 Task: Create a sub task Design and Implement Solution for the task  Implement a new cloud-based procurement management system for a company in the project ArtisanBridge , assign it to team member softage.4@softage.net and update the status of the sub task to  At Risk , set the priority of the sub task to Medium
Action: Mouse moved to (456, 214)
Screenshot: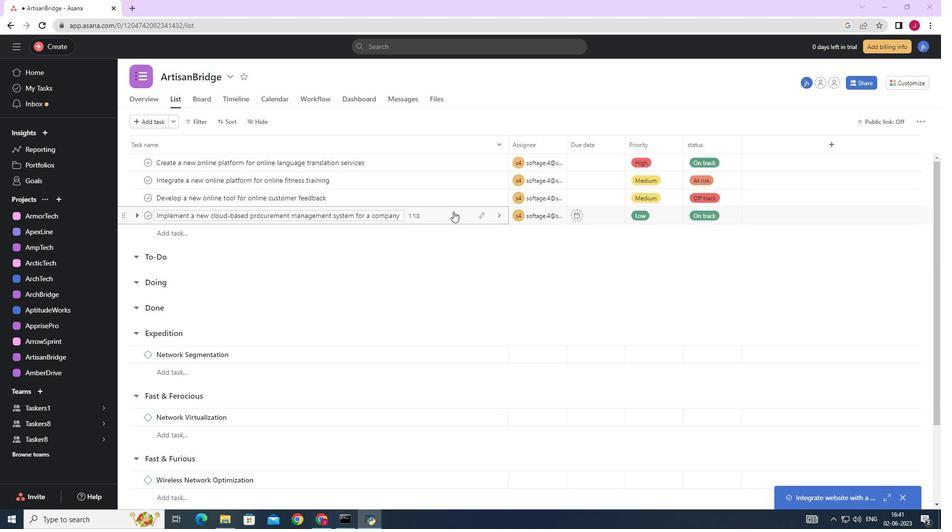 
Action: Mouse pressed left at (456, 214)
Screenshot: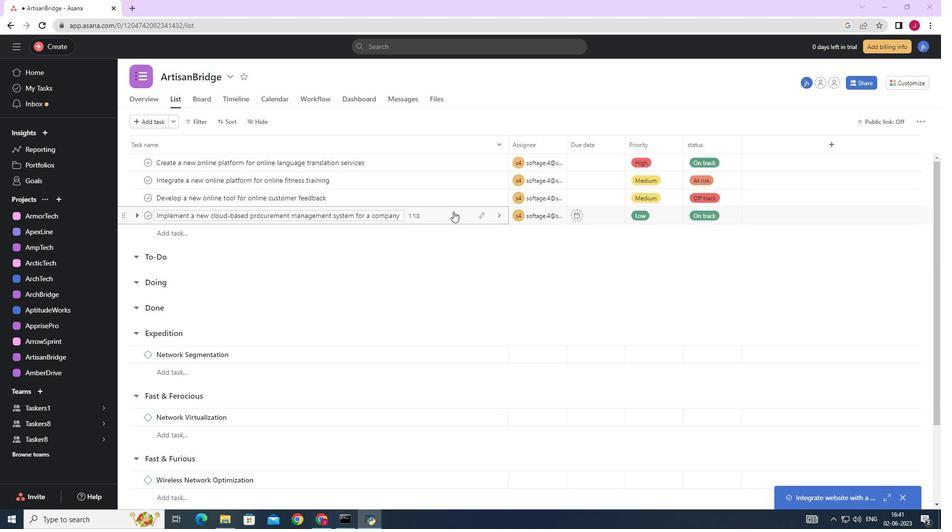 
Action: Mouse moved to (712, 323)
Screenshot: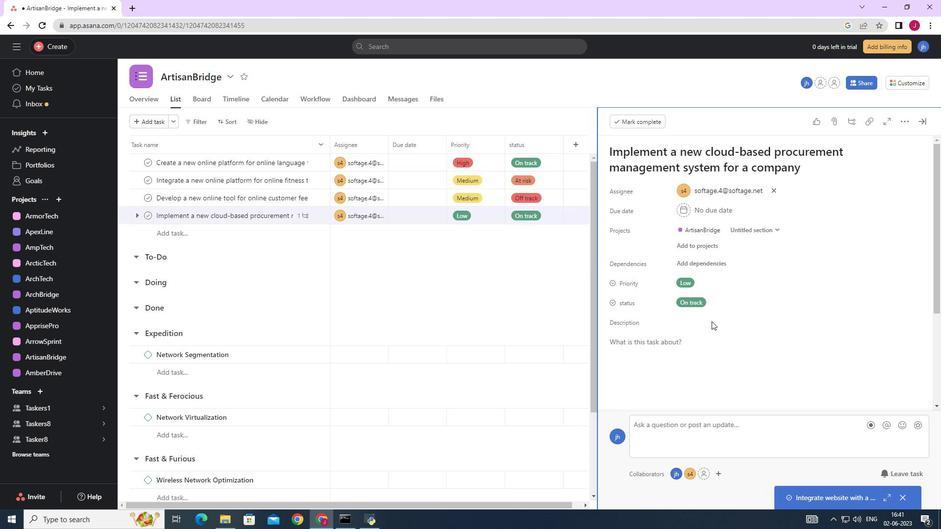 
Action: Mouse scrolled (712, 323) with delta (0, 0)
Screenshot: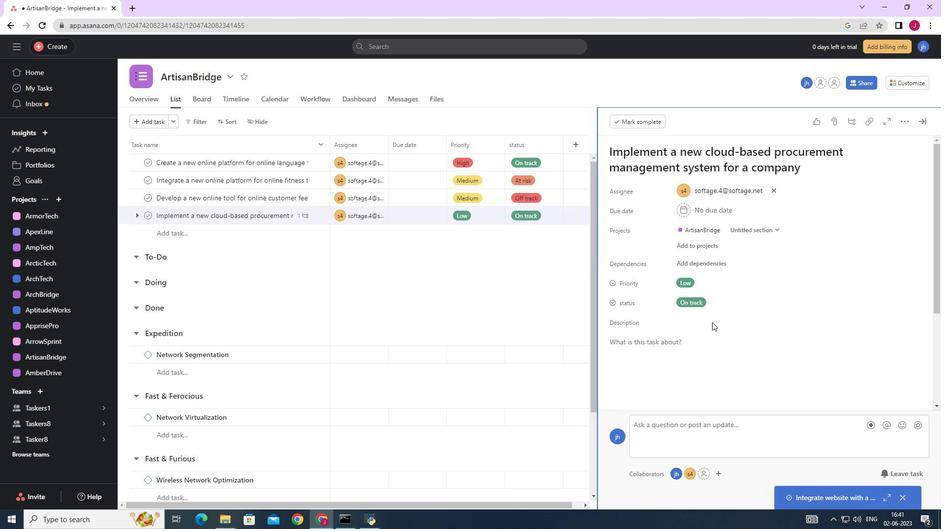 
Action: Mouse scrolled (712, 323) with delta (0, 0)
Screenshot: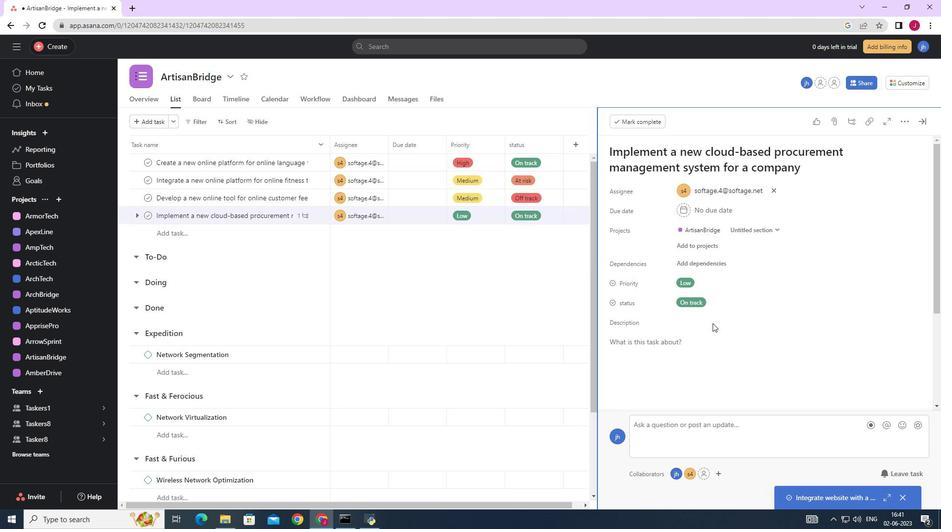 
Action: Mouse scrolled (712, 323) with delta (0, 0)
Screenshot: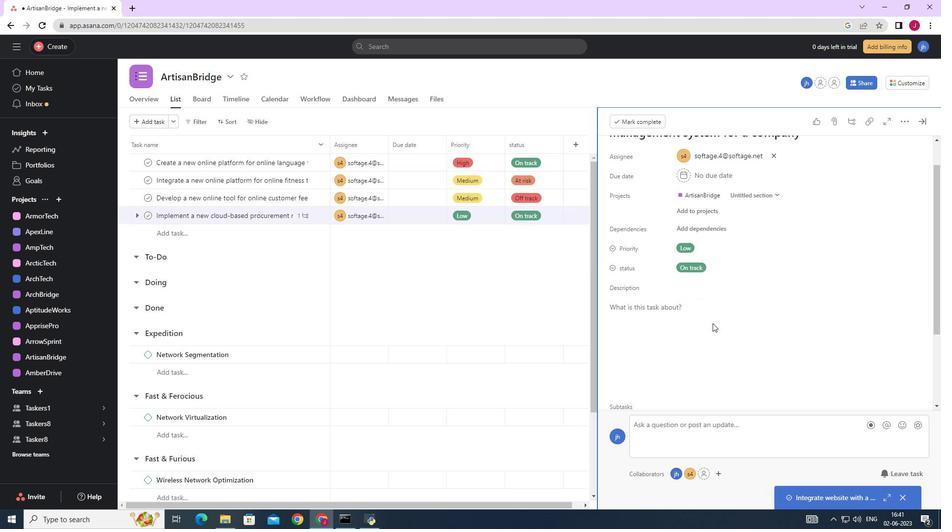 
Action: Mouse scrolled (712, 323) with delta (0, 0)
Screenshot: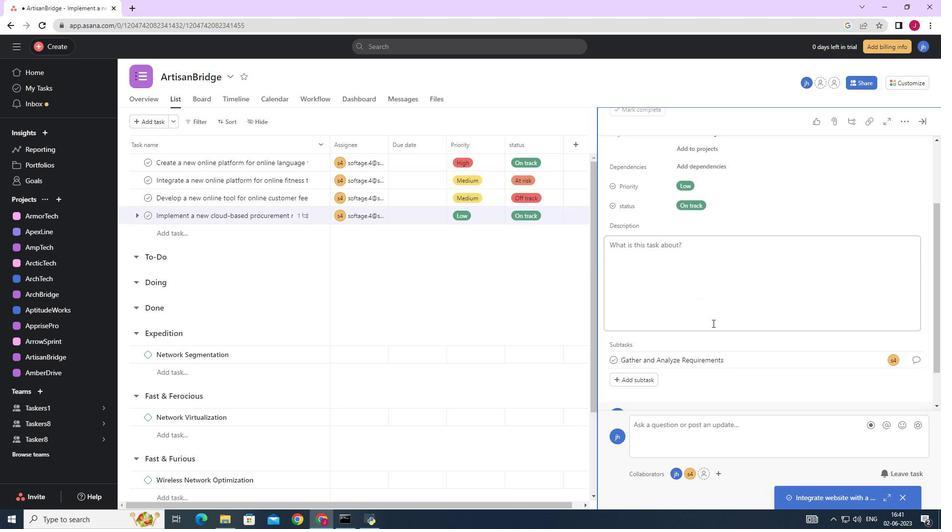 
Action: Mouse moved to (637, 330)
Screenshot: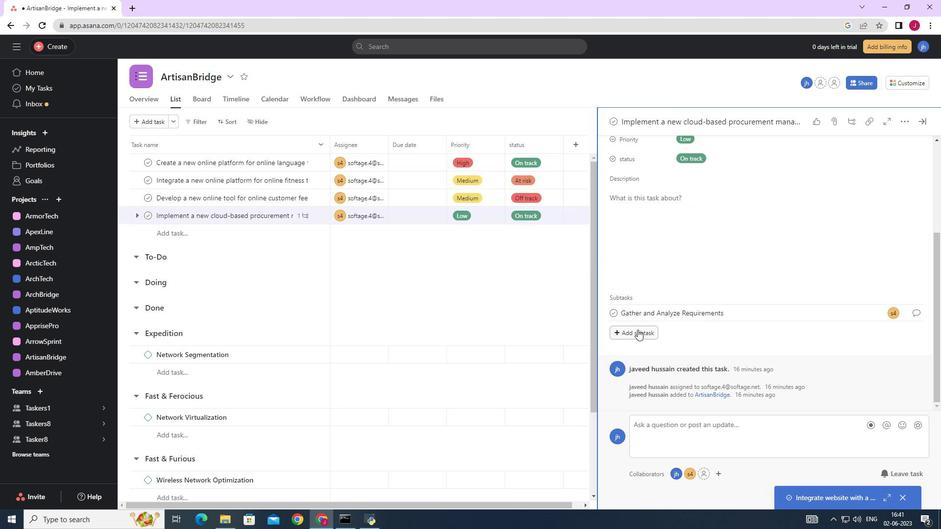 
Action: Mouse pressed left at (637, 330)
Screenshot: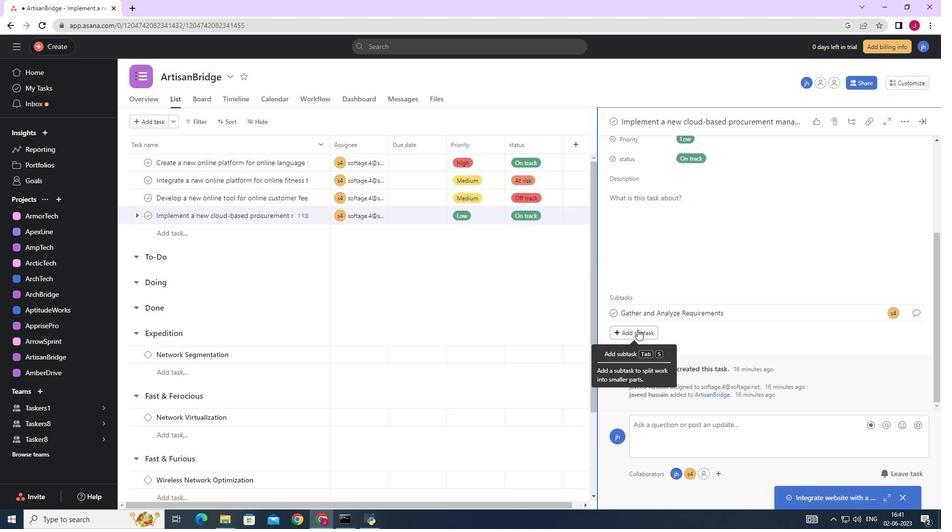 
Action: Mouse moved to (637, 312)
Screenshot: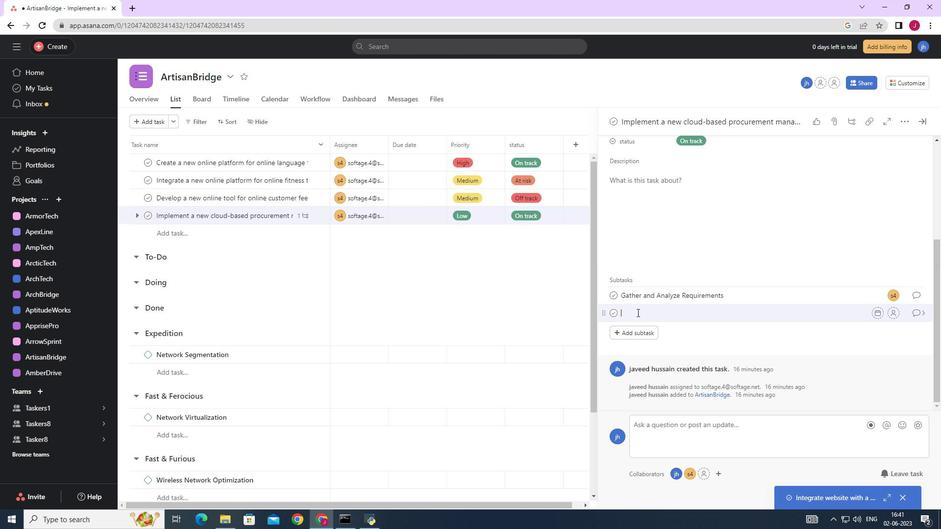 
Action: Key pressed <Key.caps_lock>D<Key.caps_lock>esign<Key.space>and<Key.space><Key.caps_lock>I<Key.caps_lock>mplementation<Key.space><Key.caps_lock>S<Key.caps_lock>olution
Screenshot: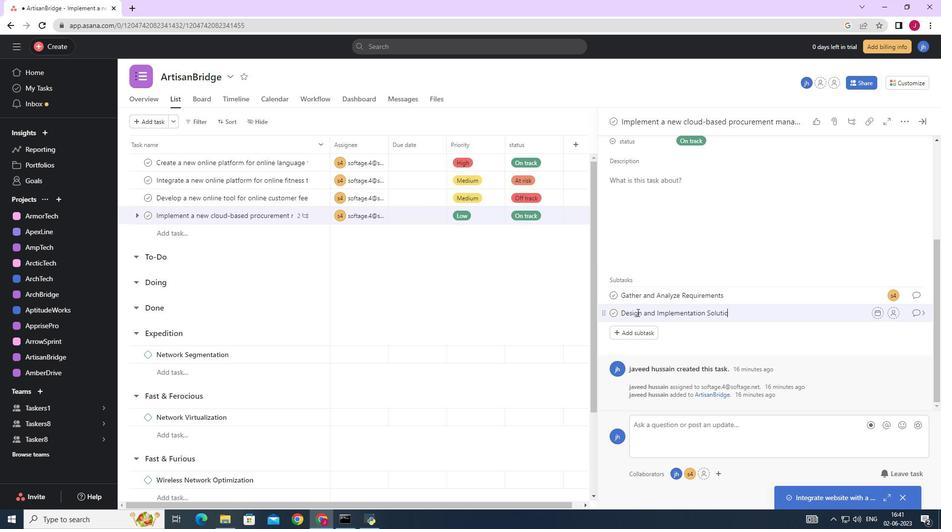 
Action: Mouse moved to (895, 315)
Screenshot: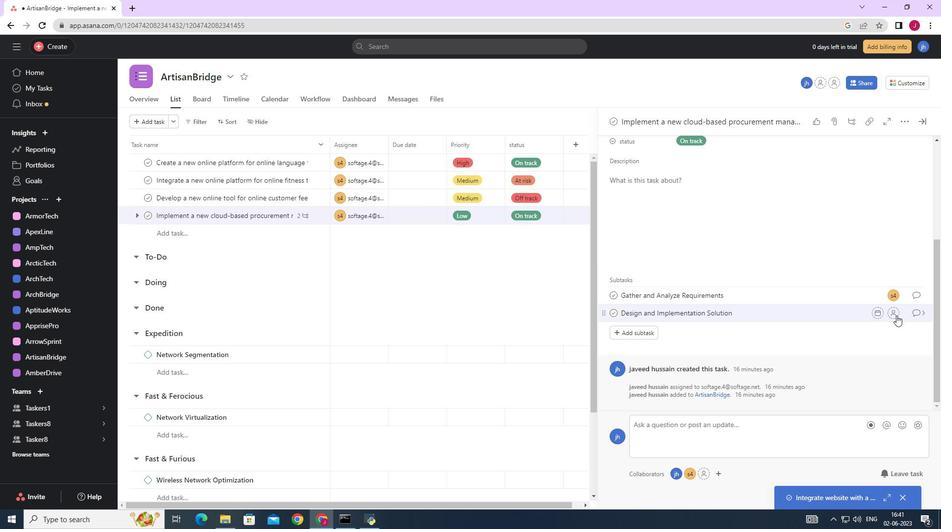
Action: Mouse pressed left at (895, 315)
Screenshot: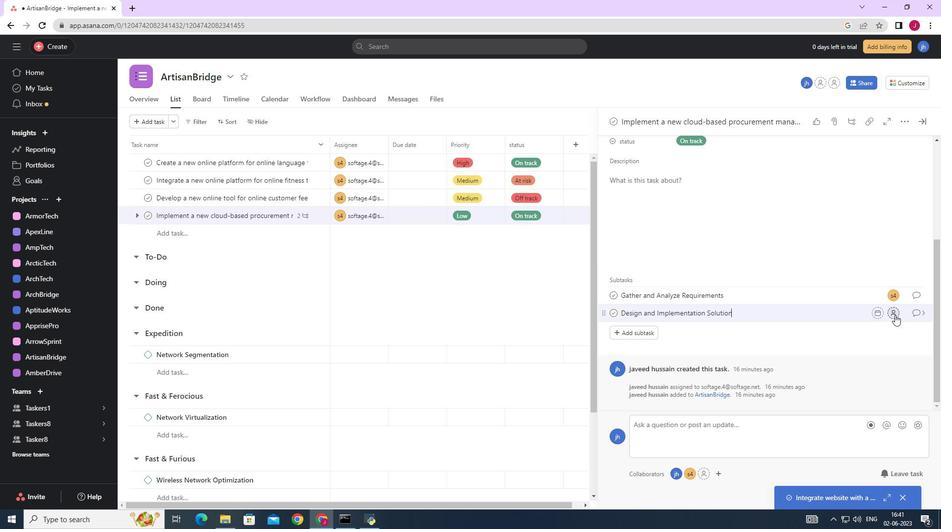 
Action: Mouse moved to (763, 366)
Screenshot: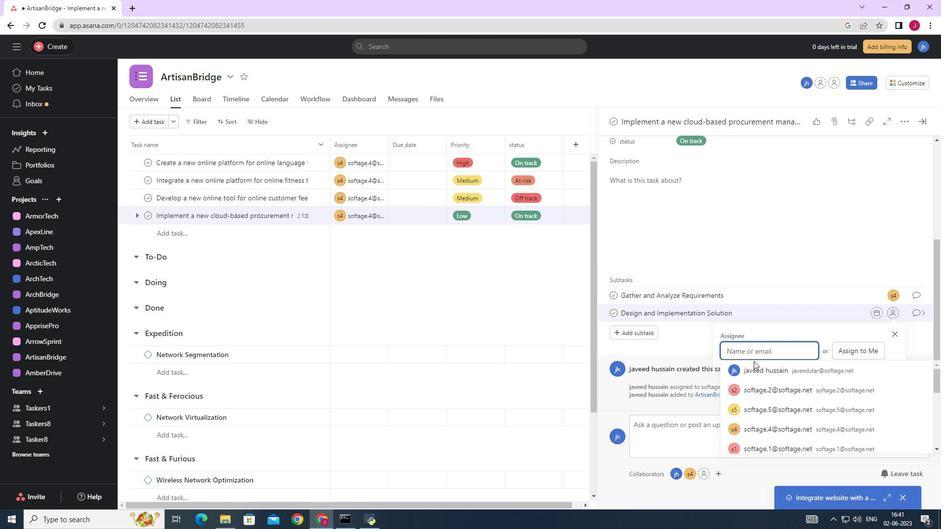 
Action: Key pressed softage.4
Screenshot: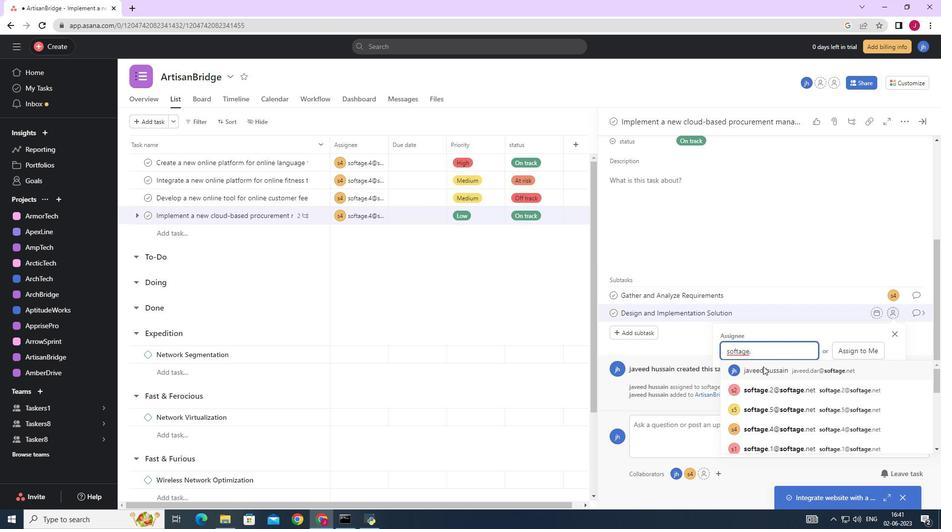 
Action: Mouse moved to (796, 368)
Screenshot: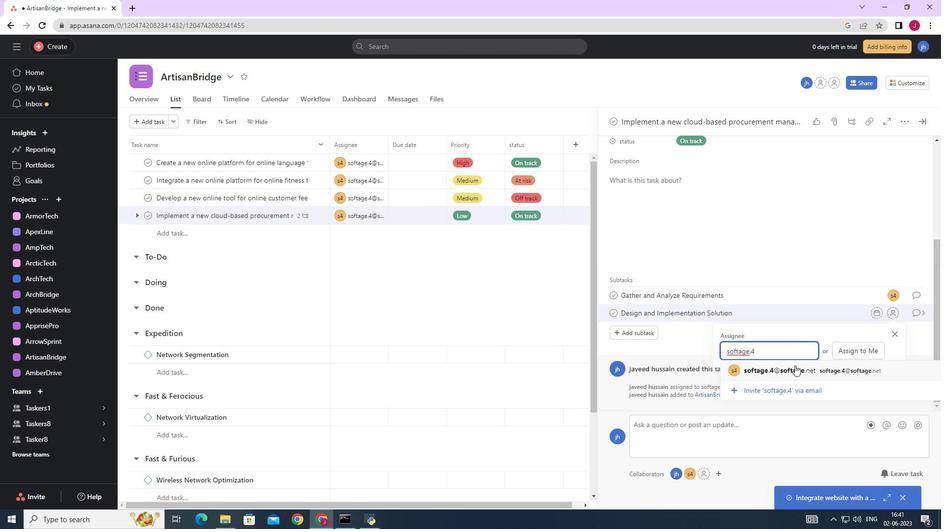 
Action: Mouse pressed left at (796, 368)
Screenshot: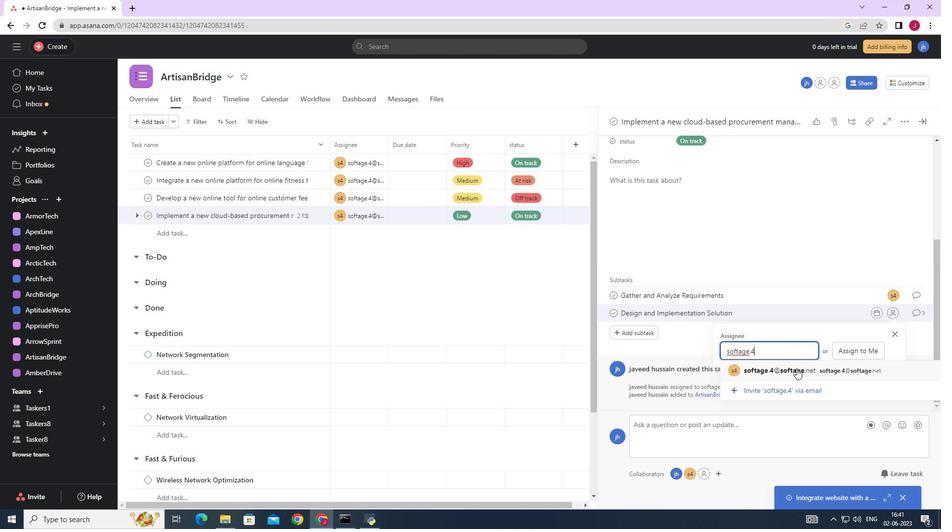 
Action: Mouse moved to (915, 313)
Screenshot: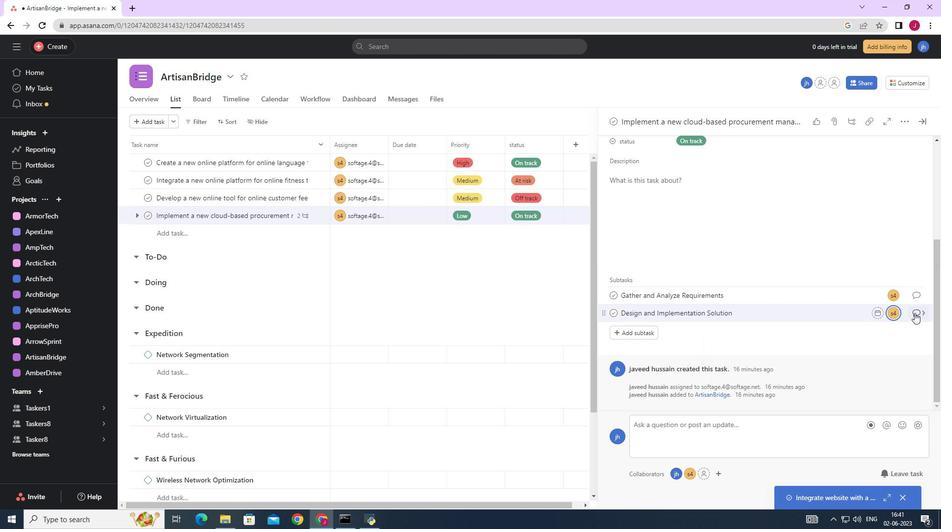 
Action: Mouse pressed left at (915, 313)
Screenshot: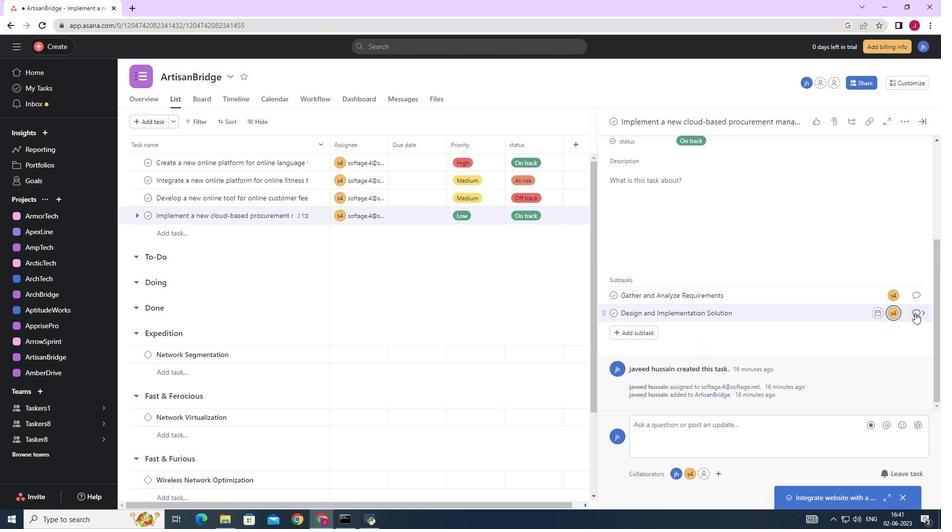 
Action: Mouse moved to (639, 260)
Screenshot: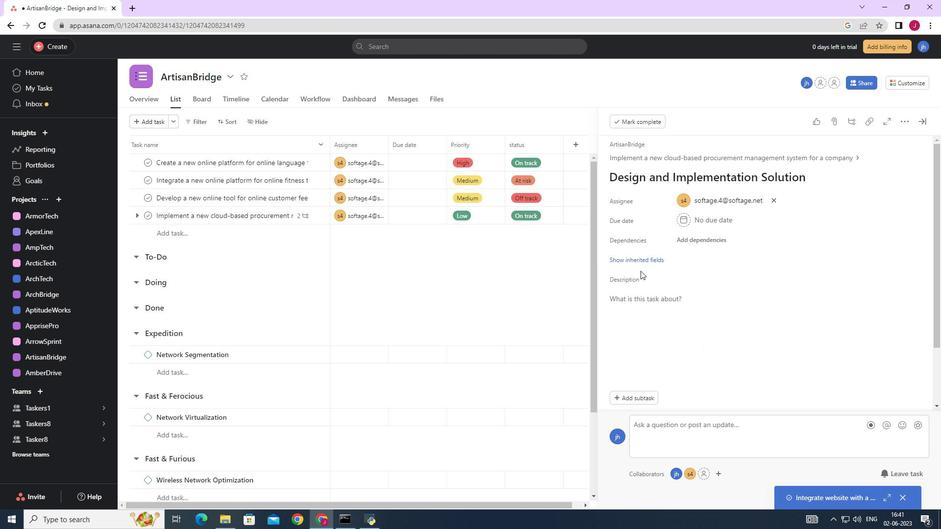 
Action: Mouse pressed left at (639, 260)
Screenshot: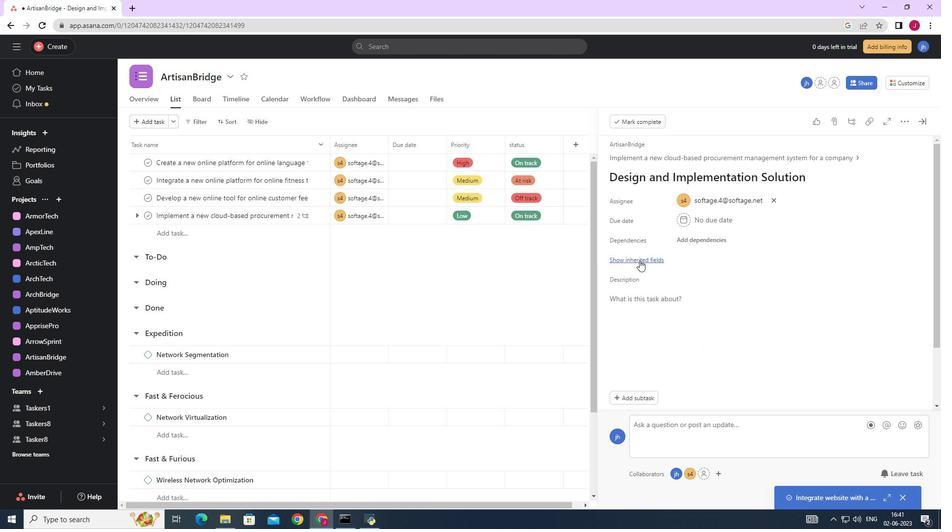 
Action: Mouse moved to (689, 282)
Screenshot: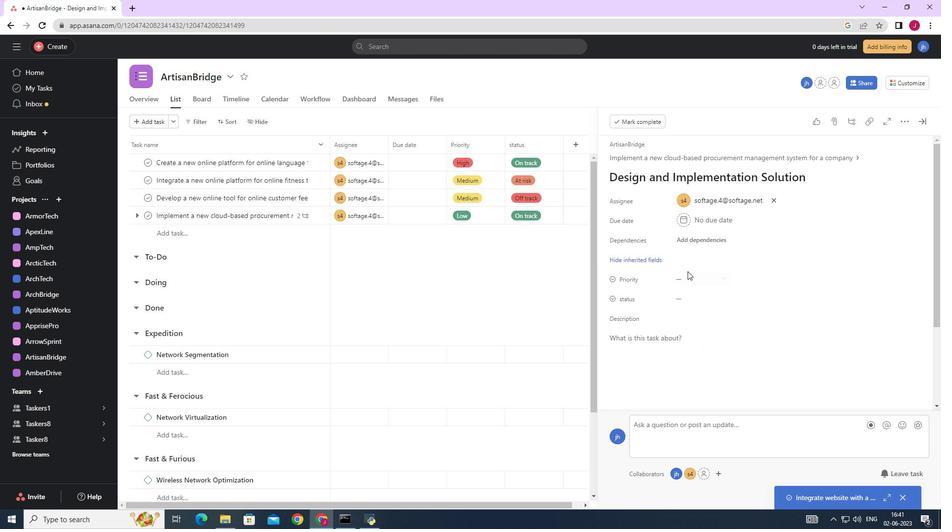 
Action: Mouse pressed left at (689, 282)
Screenshot: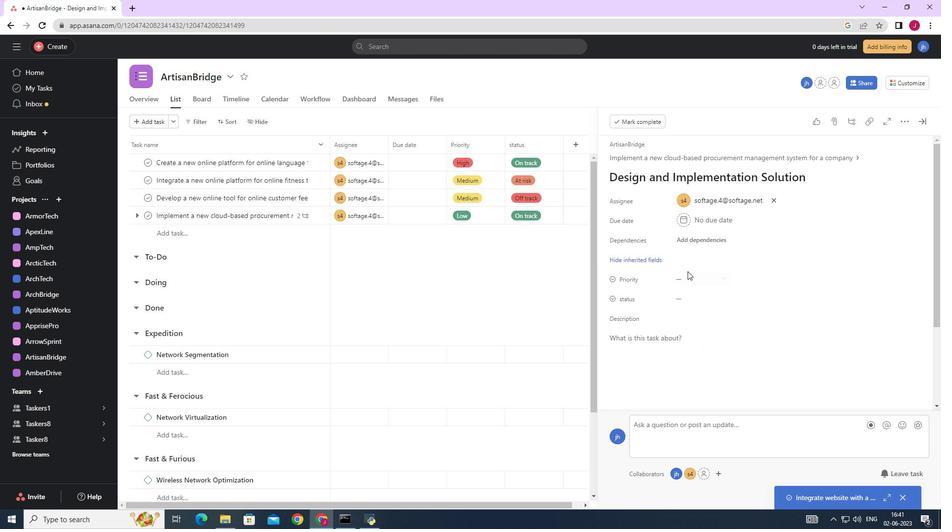 
Action: Mouse moved to (699, 329)
Screenshot: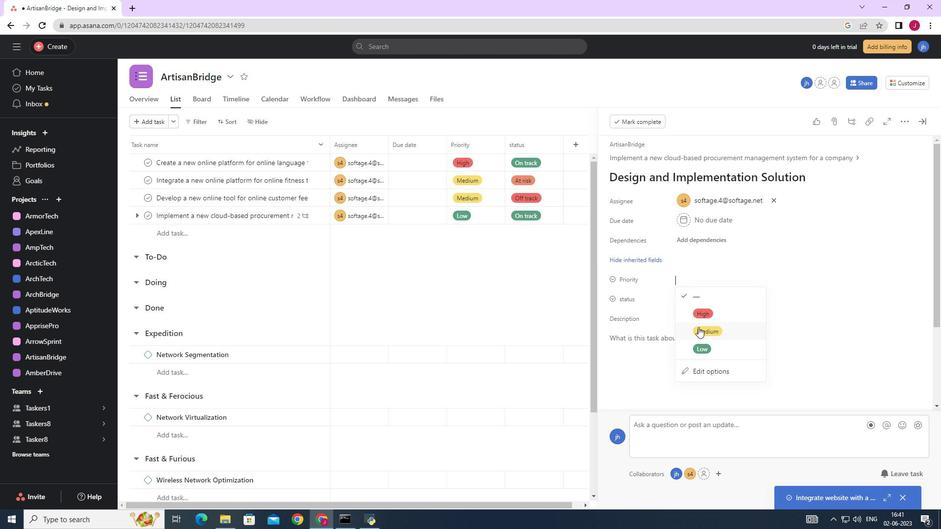 
Action: Mouse pressed left at (699, 329)
Screenshot: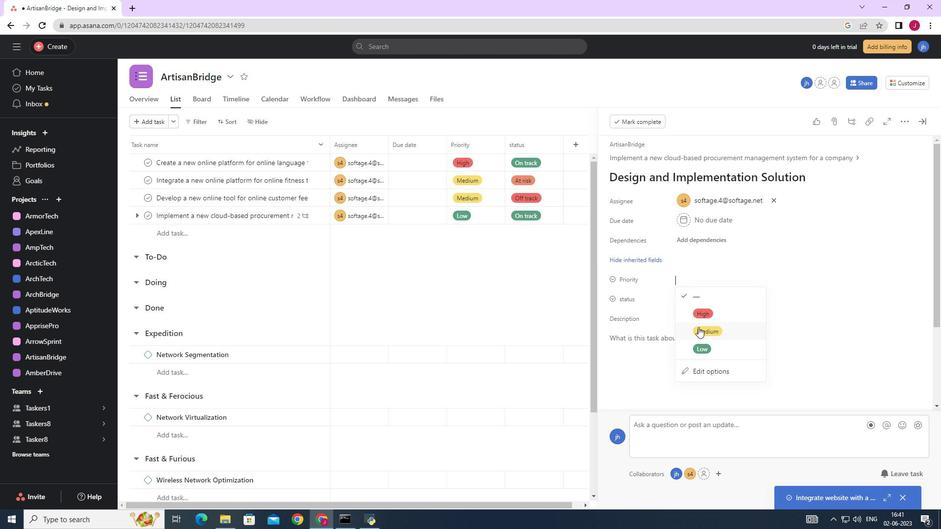 
Action: Mouse moved to (692, 296)
Screenshot: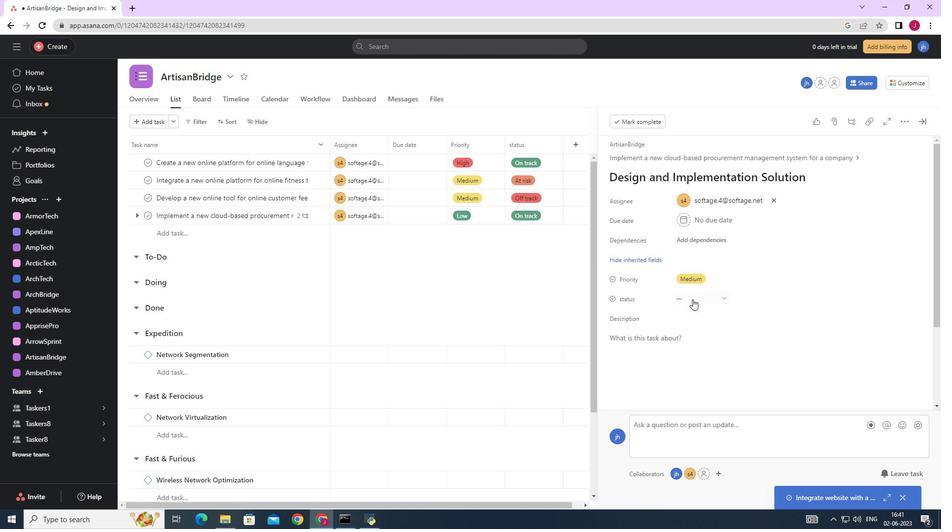 
Action: Mouse pressed left at (692, 296)
Screenshot: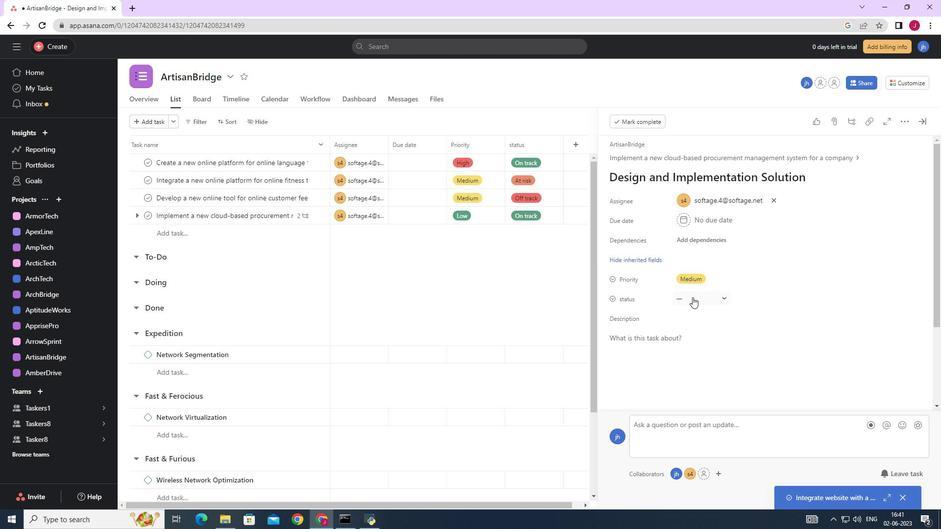 
Action: Mouse moved to (705, 367)
Screenshot: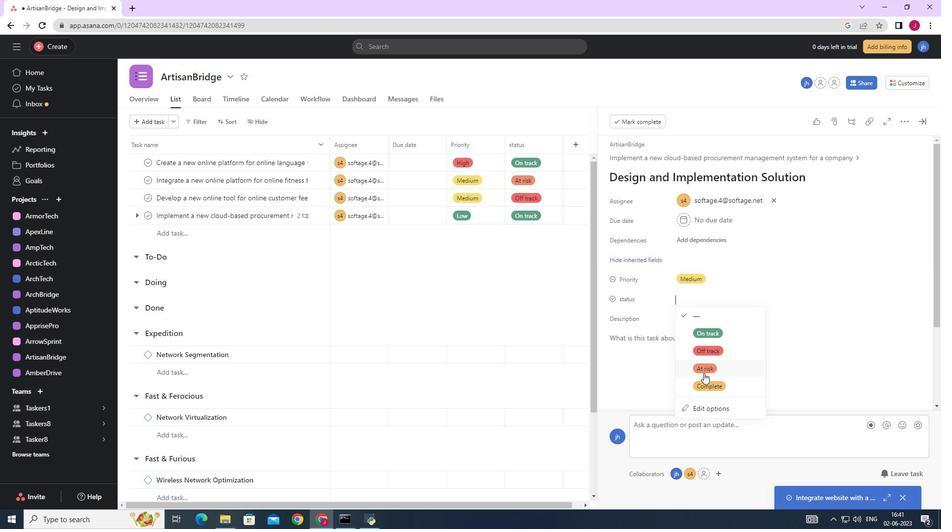 
Action: Mouse pressed left at (705, 367)
Screenshot: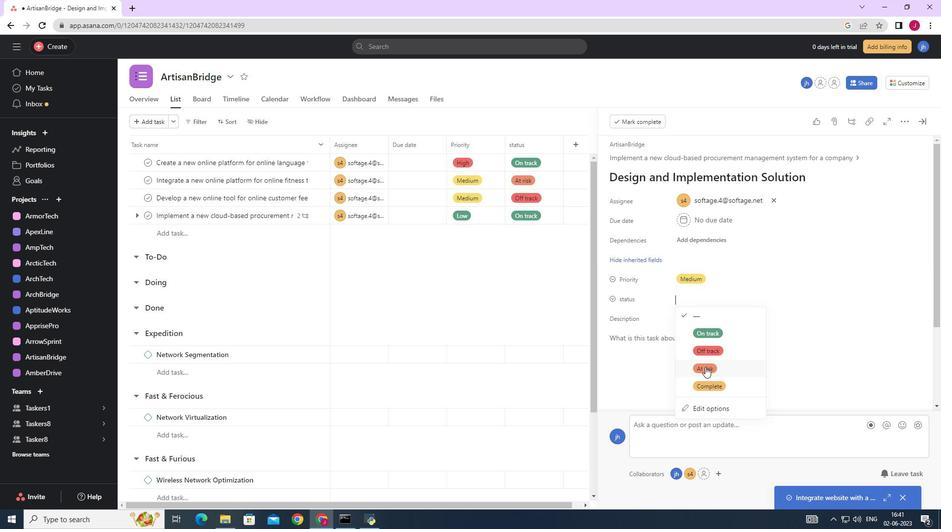
Action: Mouse moved to (921, 121)
Screenshot: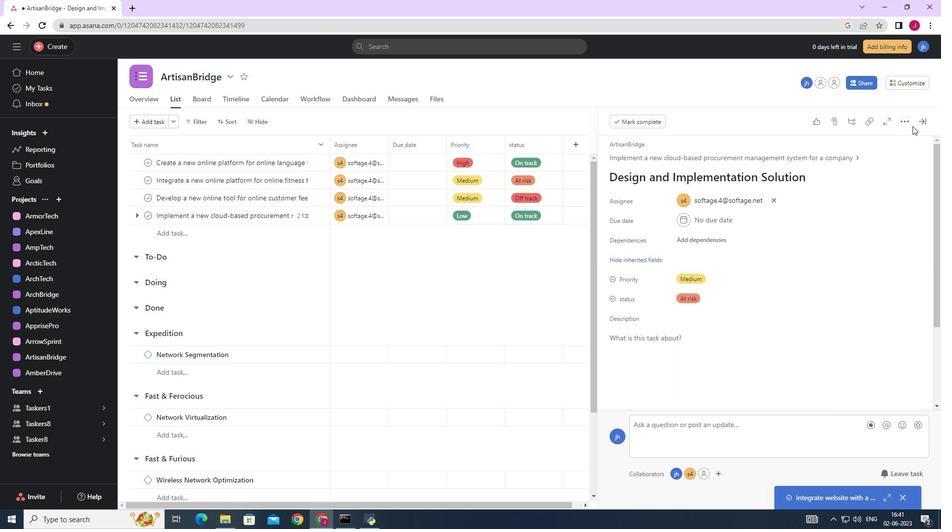 
Action: Mouse pressed left at (921, 121)
Screenshot: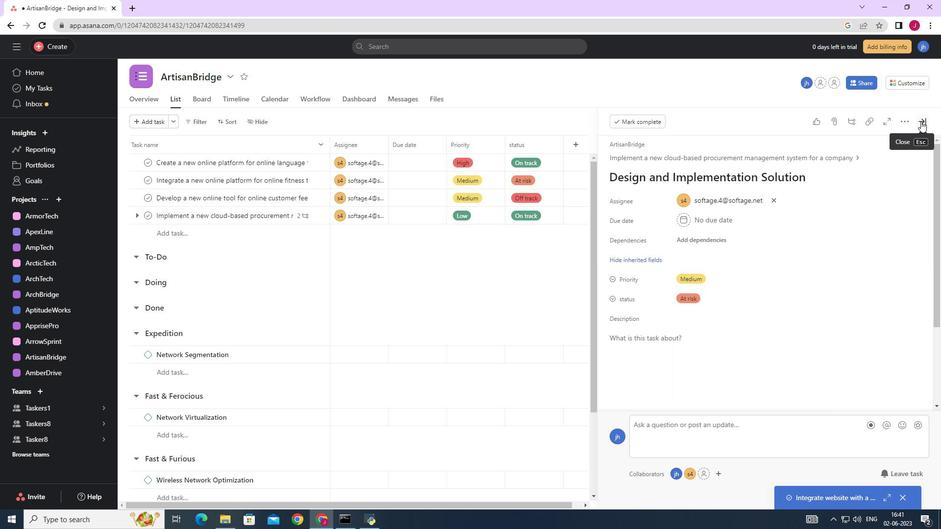
Action: Mouse moved to (921, 121)
Screenshot: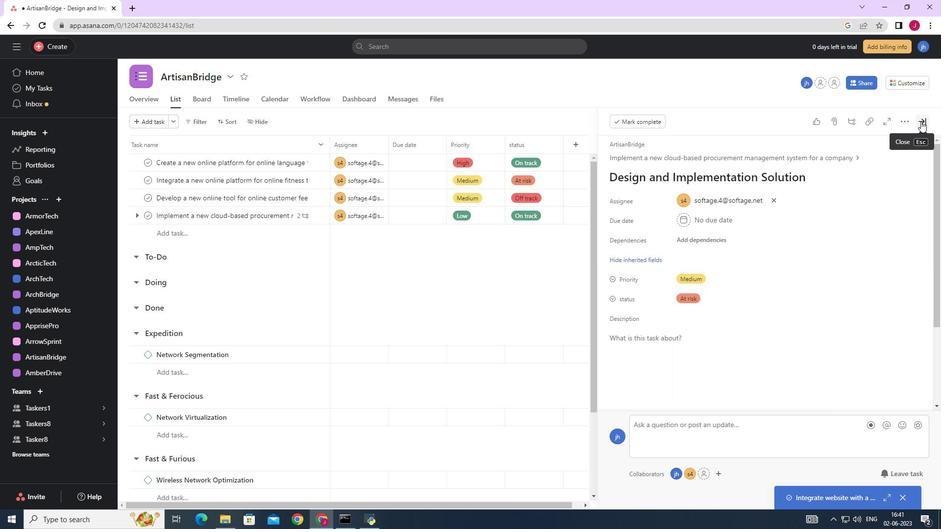 
